 Task: Create in the project ZillaTech in Backlog an issue 'Integrate a new referral program feature into an existing e-commerce website to encourage customer acquisition and retention', assign it to team member softage.2@softage.net and change the status to IN PROGRESS.
Action: Mouse moved to (210, 69)
Screenshot: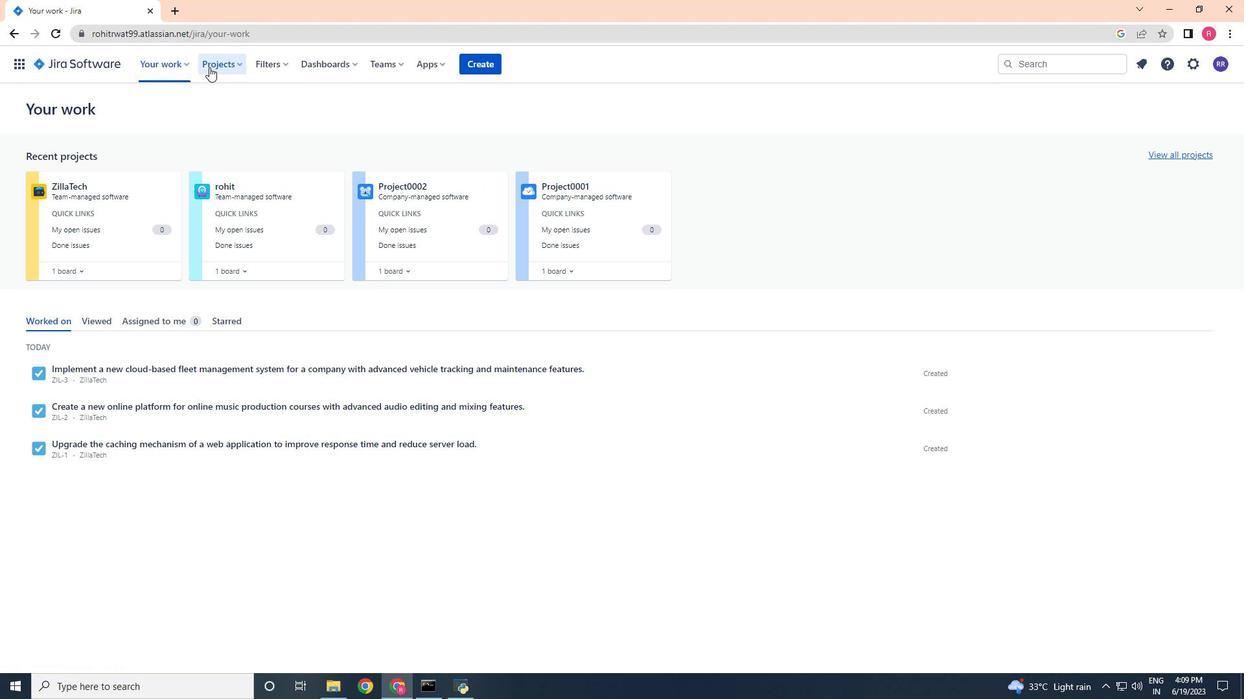 
Action: Mouse pressed left at (210, 69)
Screenshot: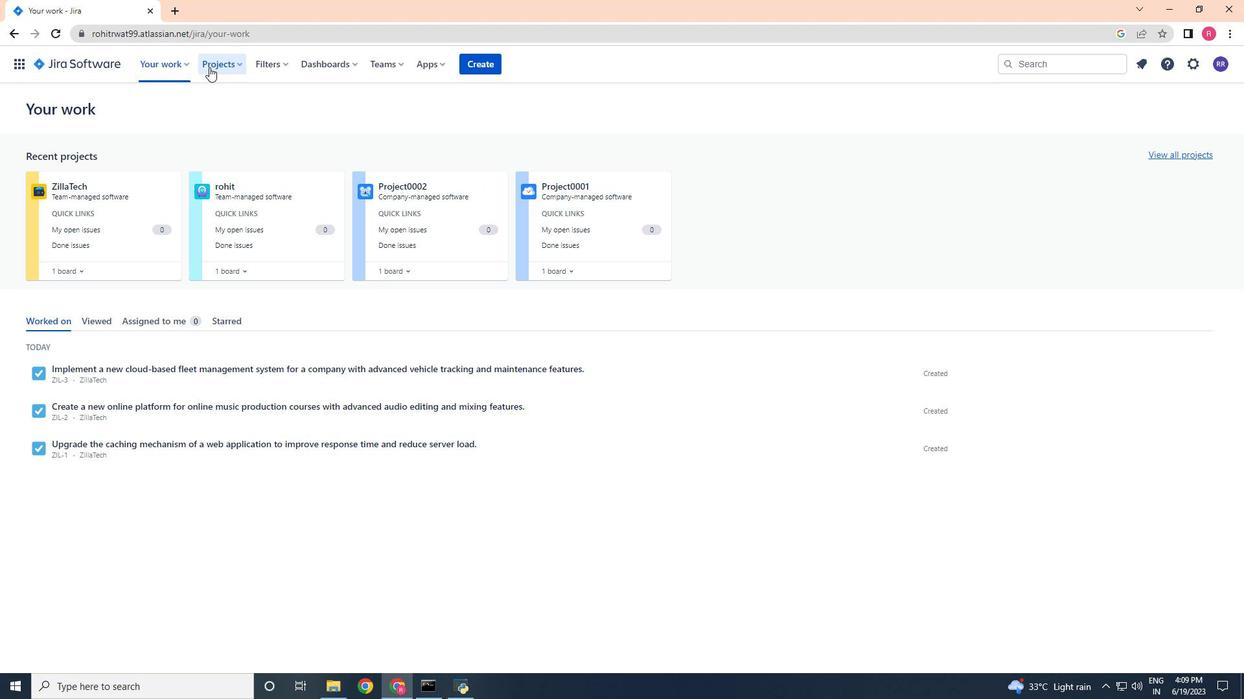
Action: Mouse moved to (250, 119)
Screenshot: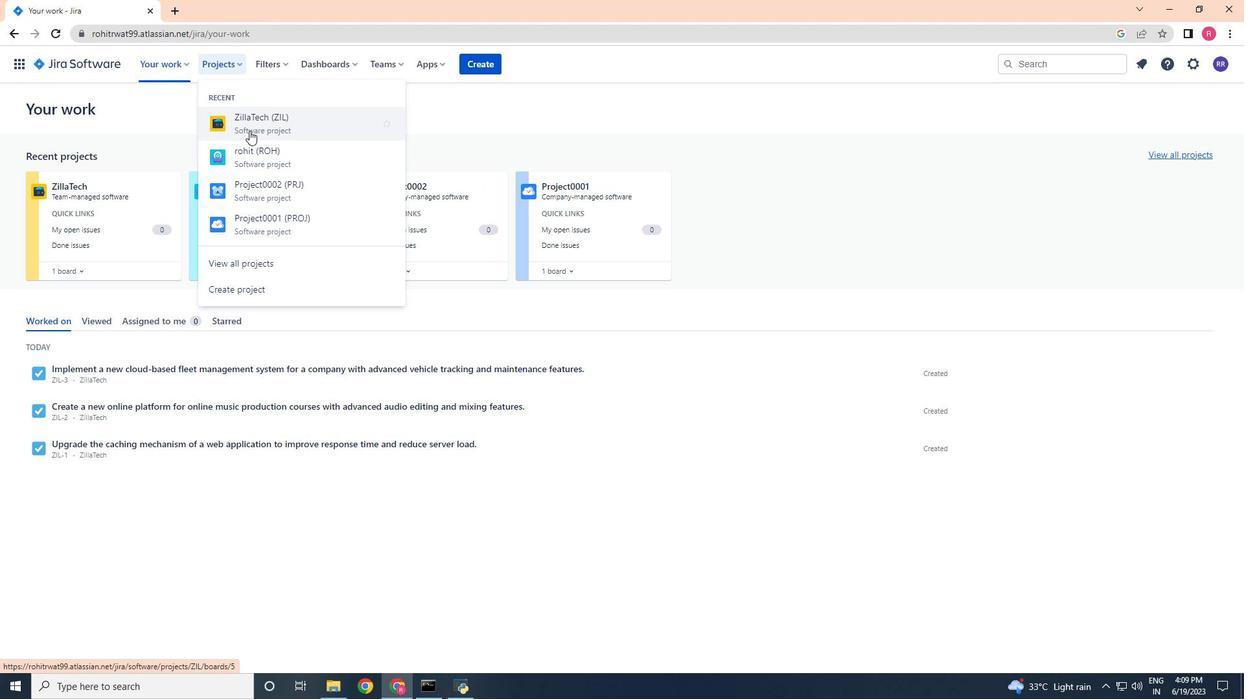 
Action: Mouse pressed left at (250, 119)
Screenshot: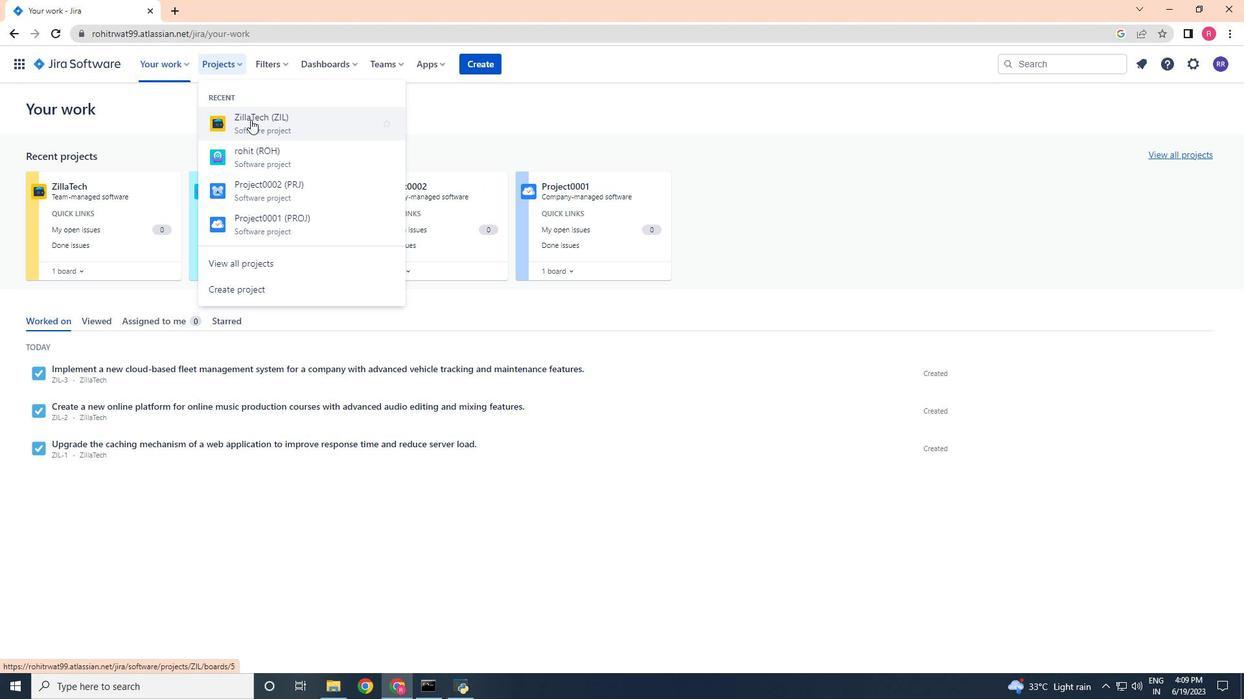 
Action: Mouse moved to (82, 201)
Screenshot: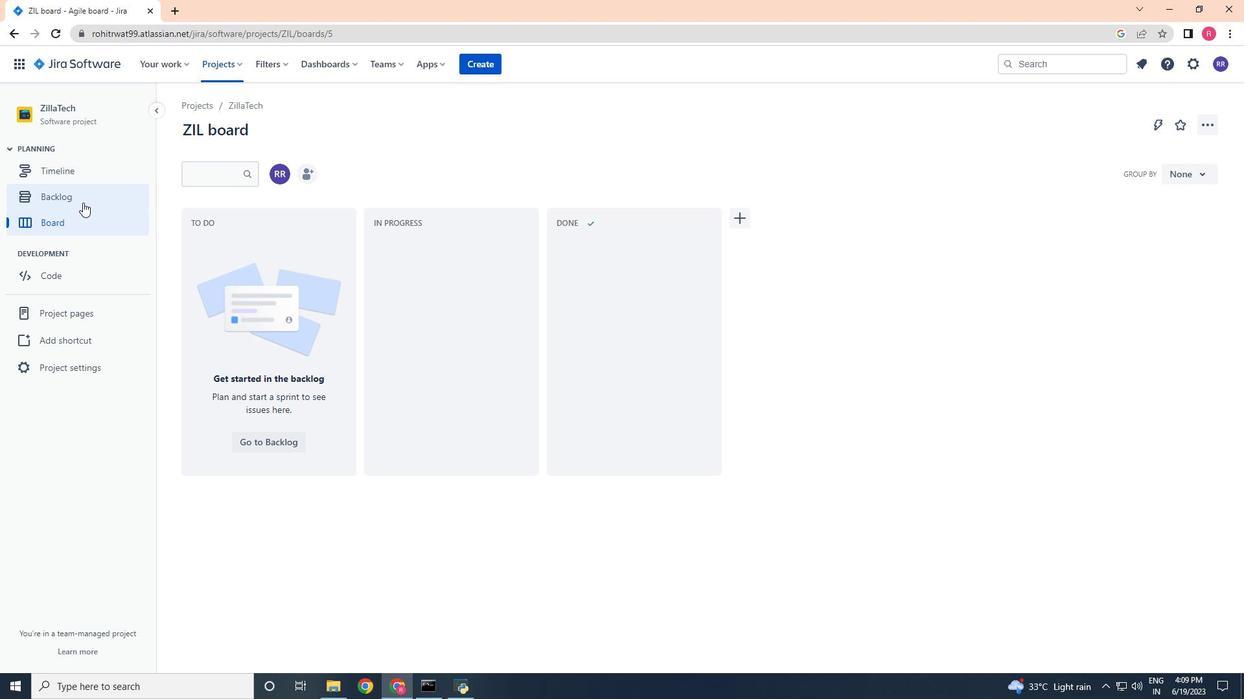 
Action: Mouse pressed left at (82, 201)
Screenshot: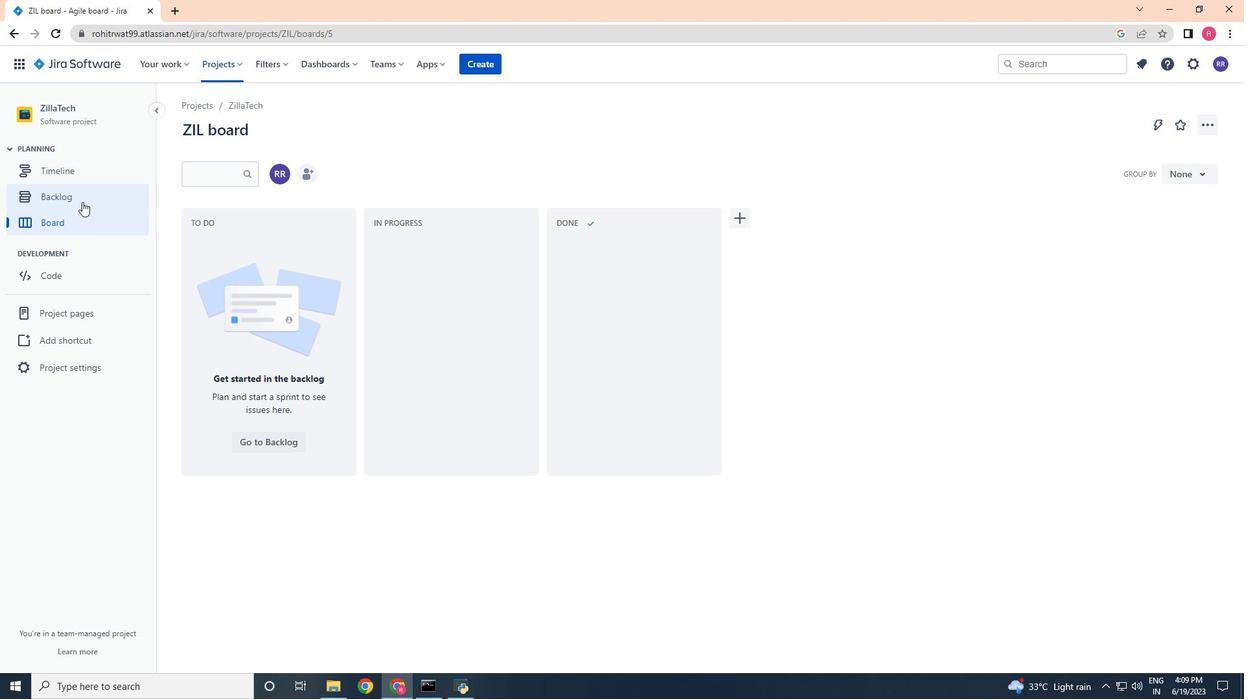 
Action: Mouse moved to (224, 311)
Screenshot: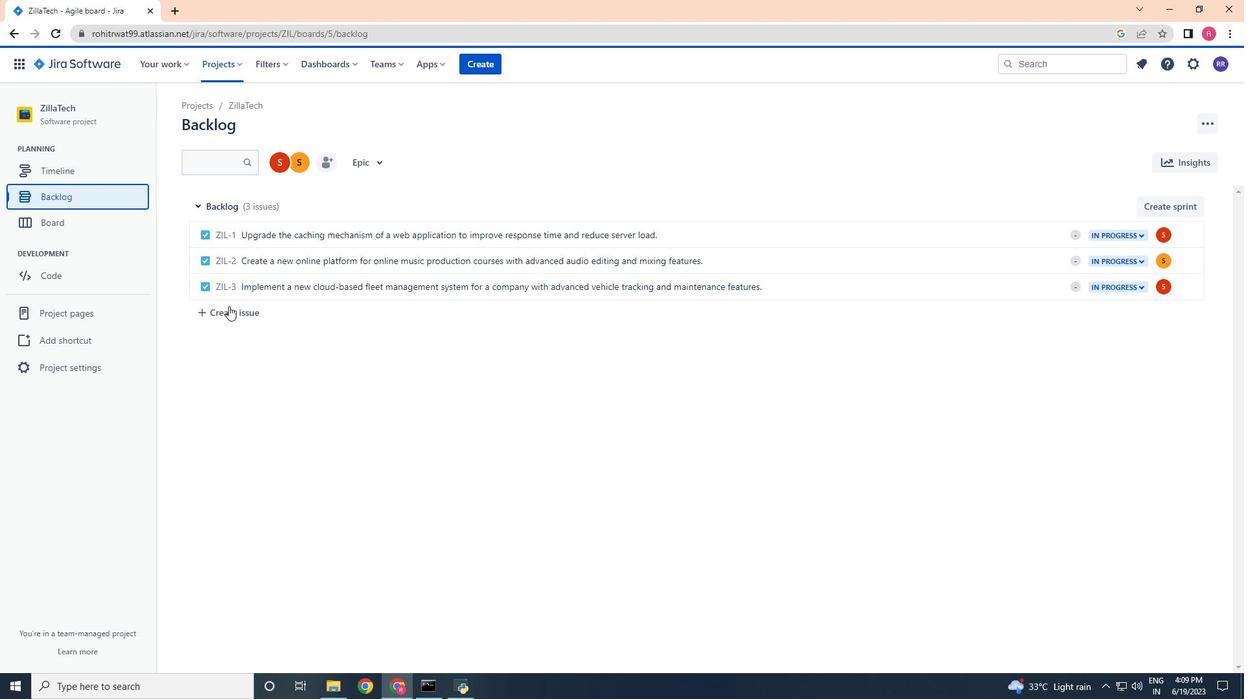 
Action: Mouse pressed left at (224, 311)
Screenshot: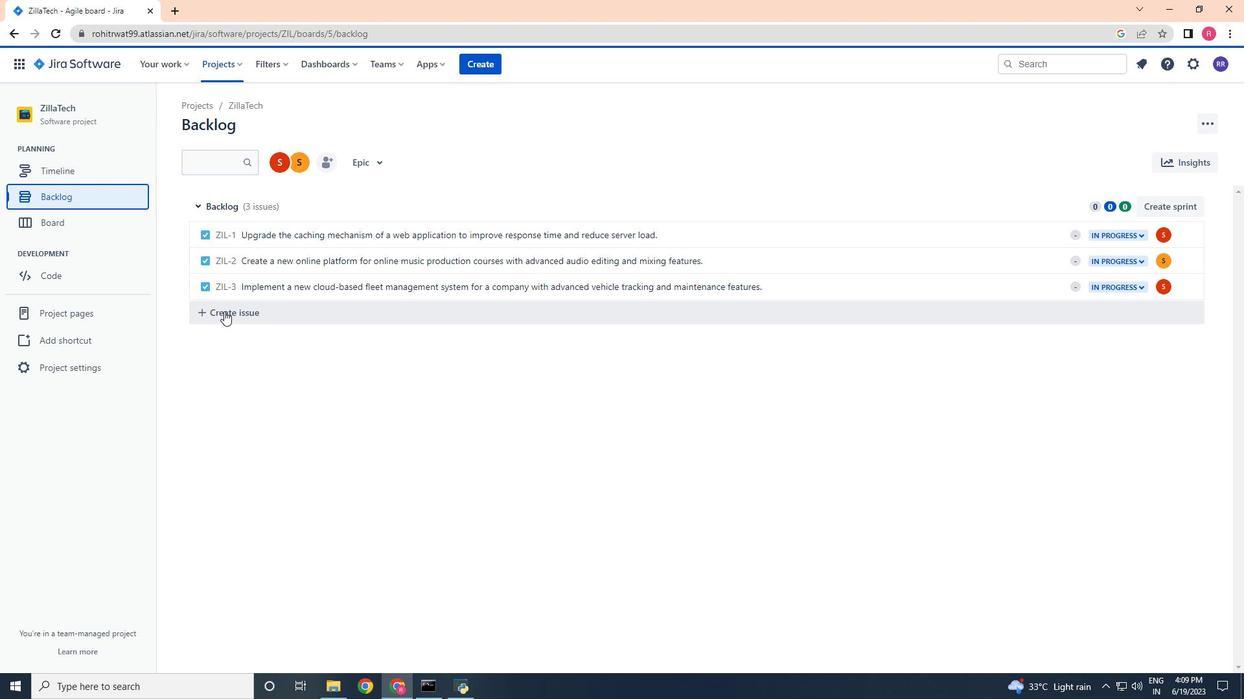 
Action: Mouse moved to (230, 320)
Screenshot: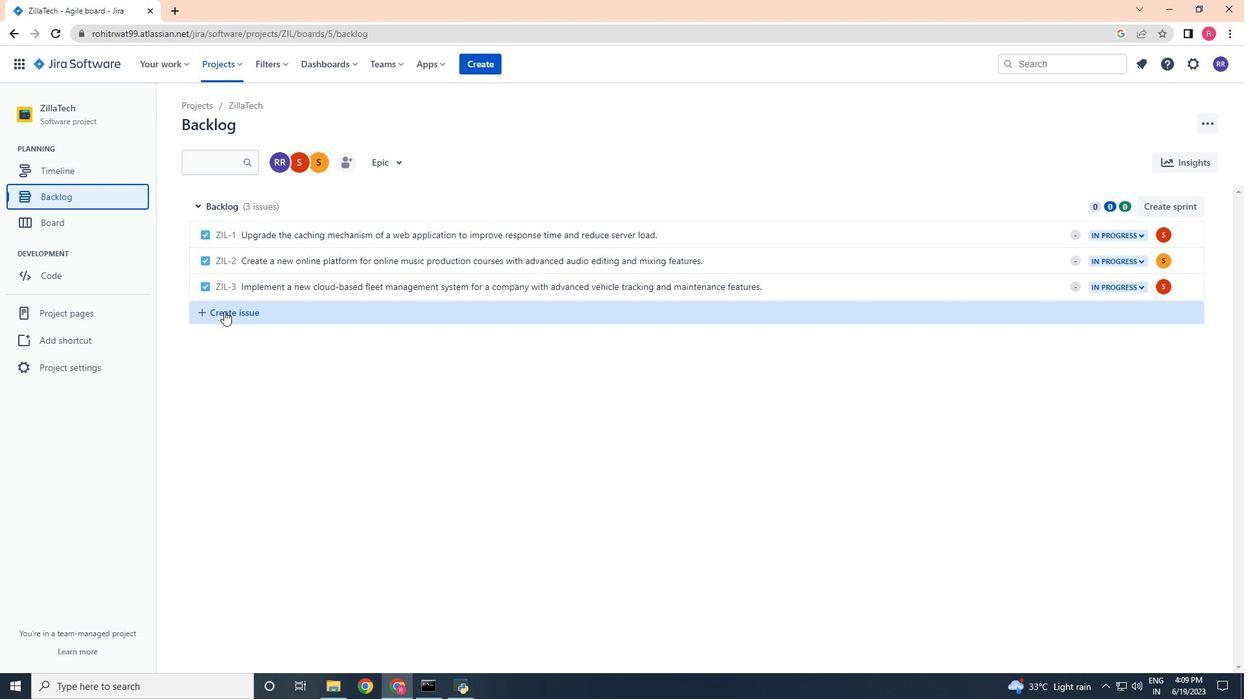 
Action: Key pressed <Key.shift>Integrate<Key.space>a<Key.space>new<Key.space>referral<Key.space>
Screenshot: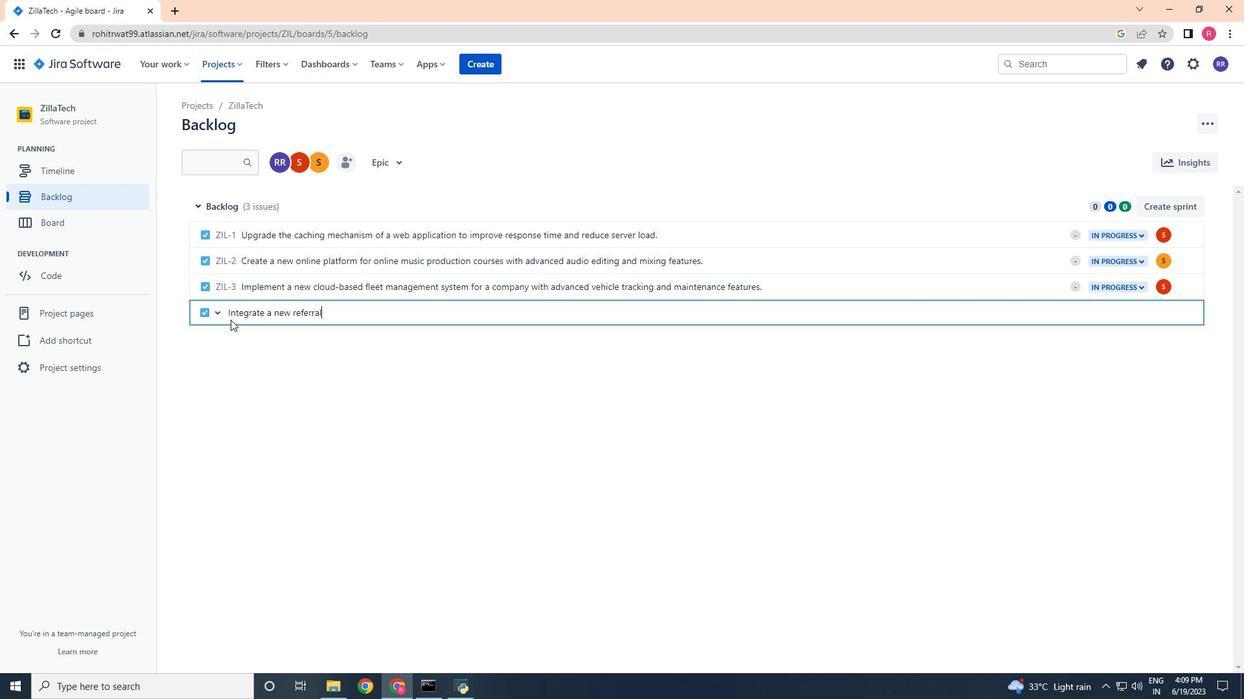 
Action: Mouse moved to (230, 320)
Screenshot: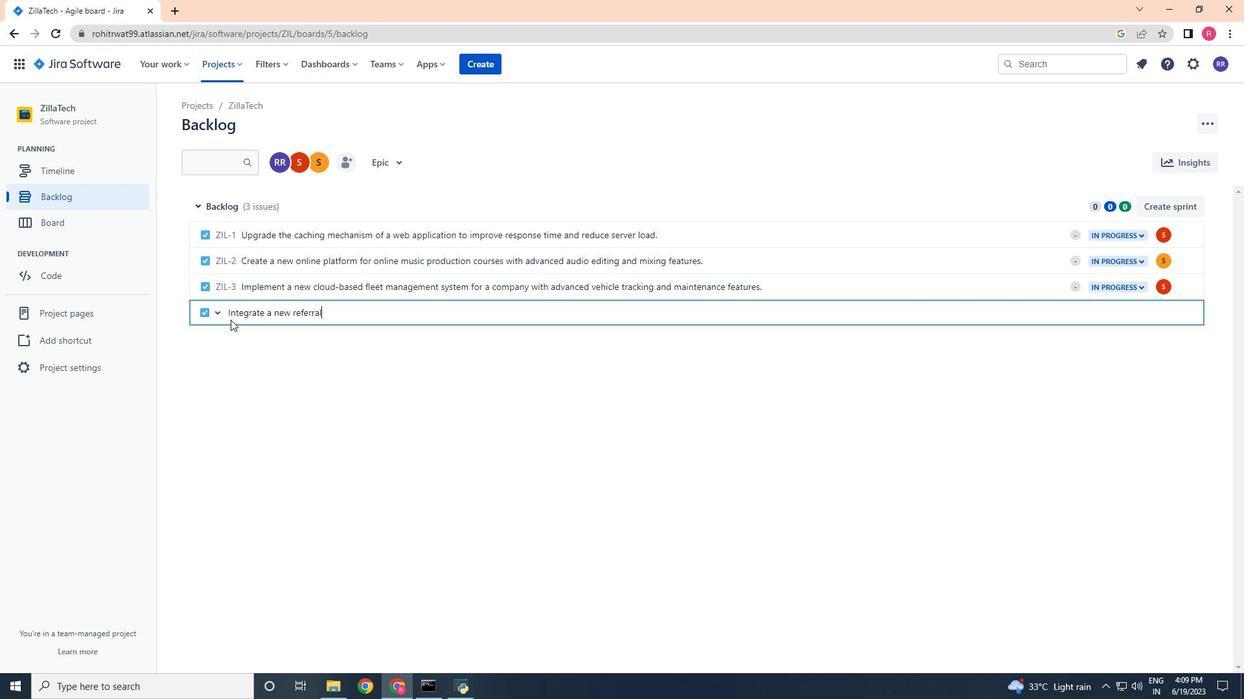 
Action: Key pressed program<Key.space>feature<Key.space>into<Key.space>an<Key.space>existing<Key.space>e-commerce<Key.space>e<Key.backspace>website<Key.space>to<Key.space>encourage<Key.space>customer<Key.space>acquisition<Key.space>and<Key.space>retention.
Screenshot: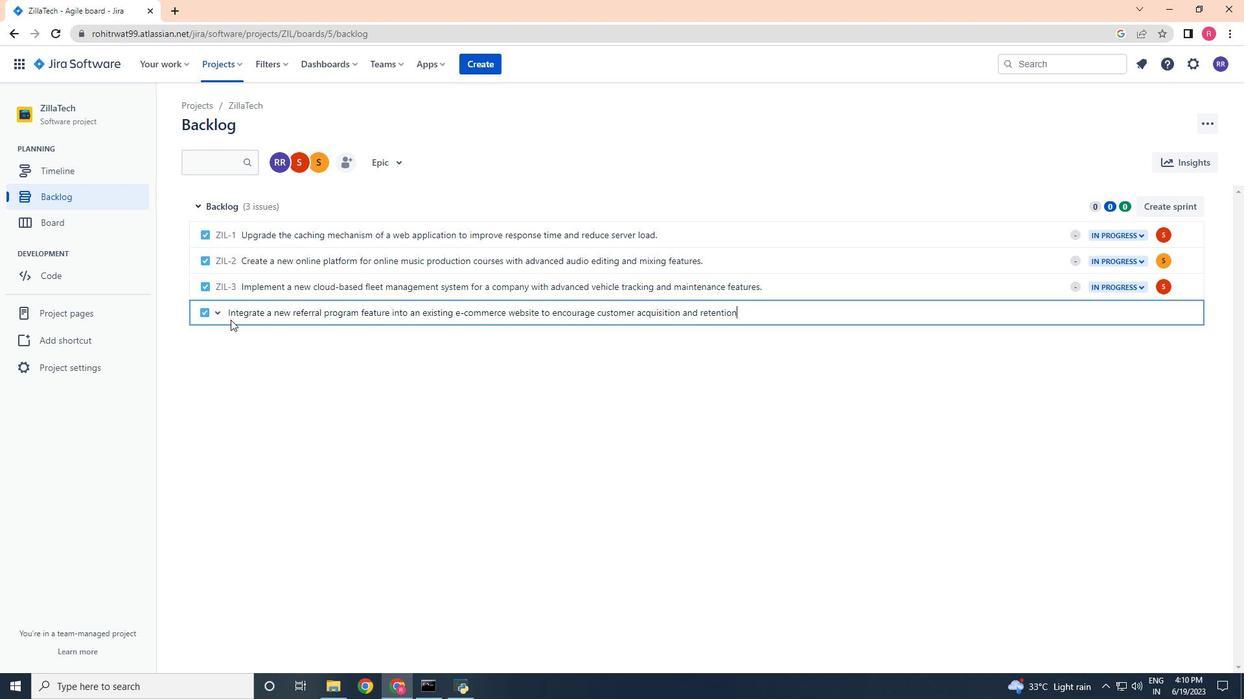 
Action: Mouse moved to (1103, 348)
Screenshot: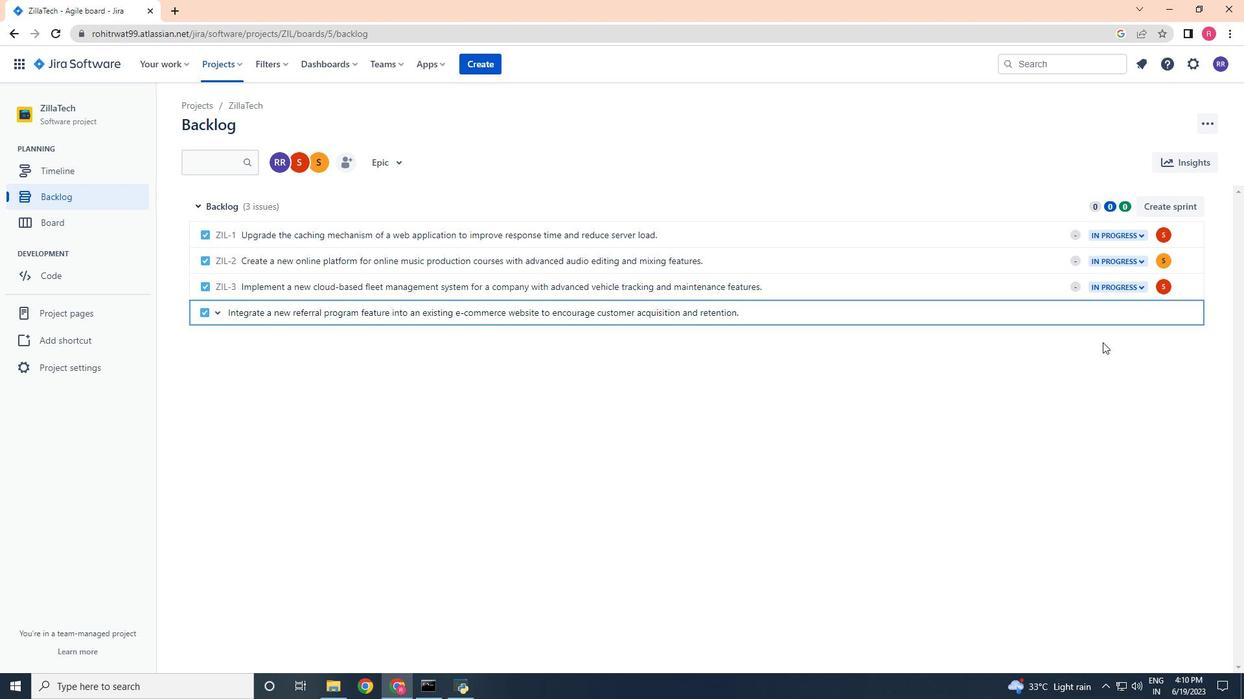 
Action: Key pressed <Key.enter>
Screenshot: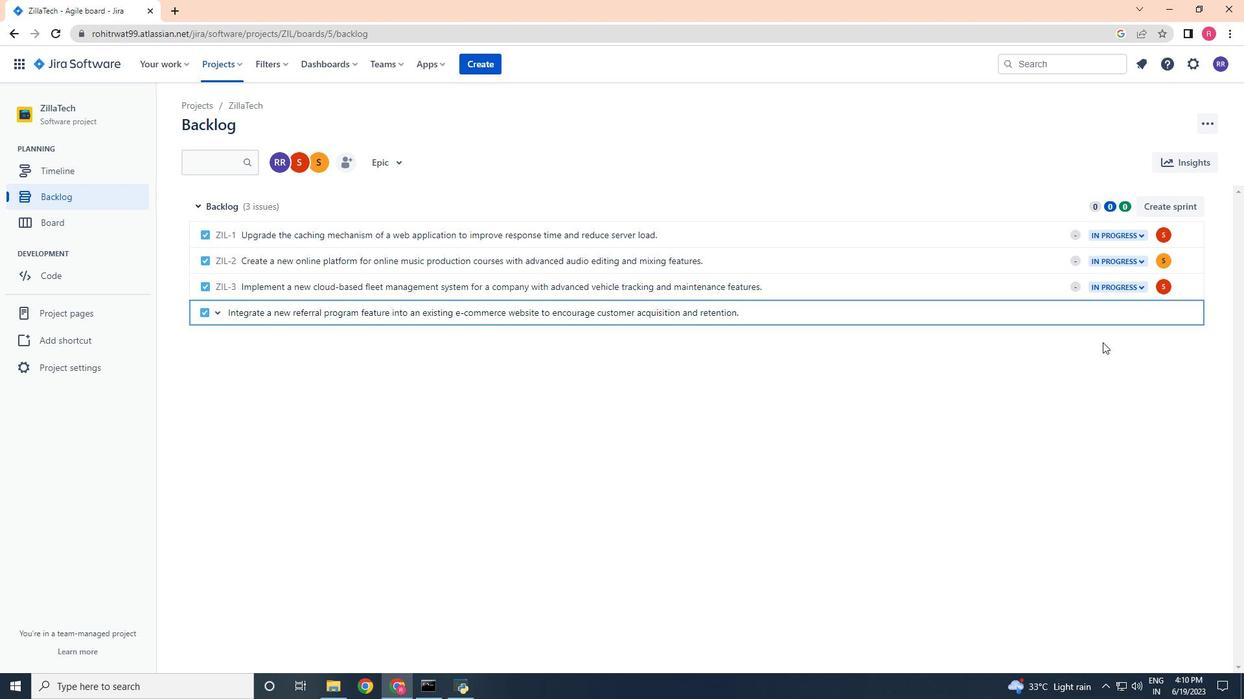 
Action: Mouse moved to (1163, 309)
Screenshot: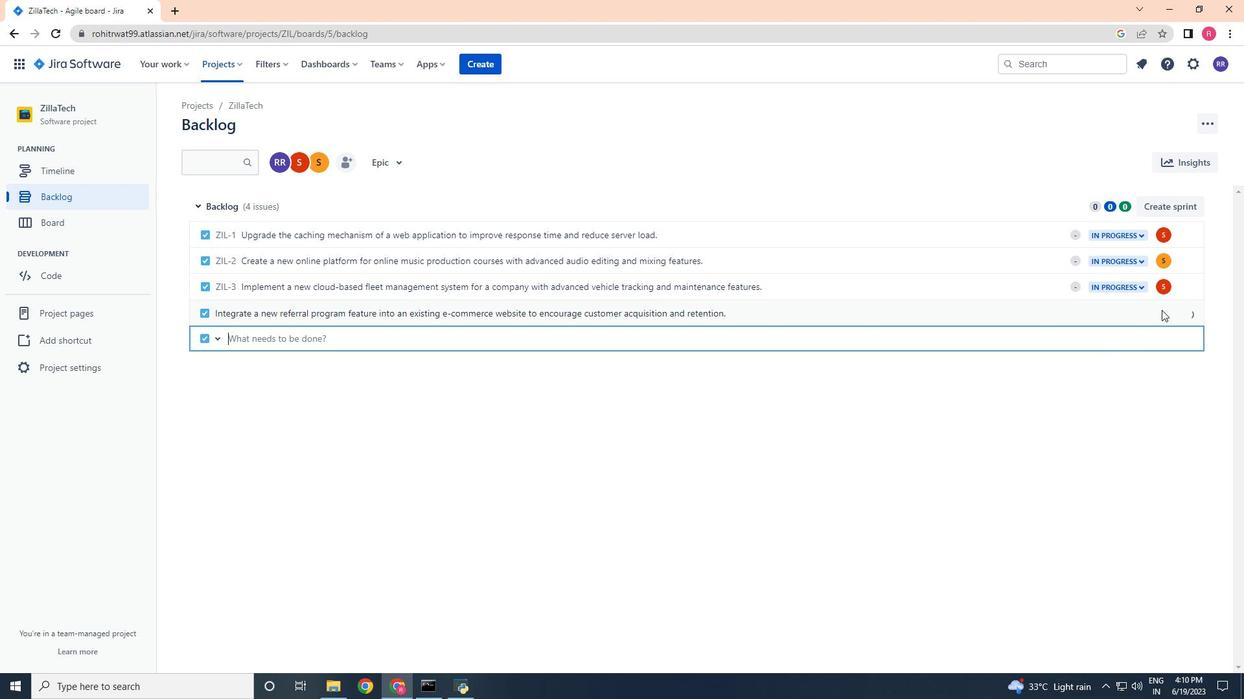 
Action: Mouse pressed left at (1163, 309)
Screenshot: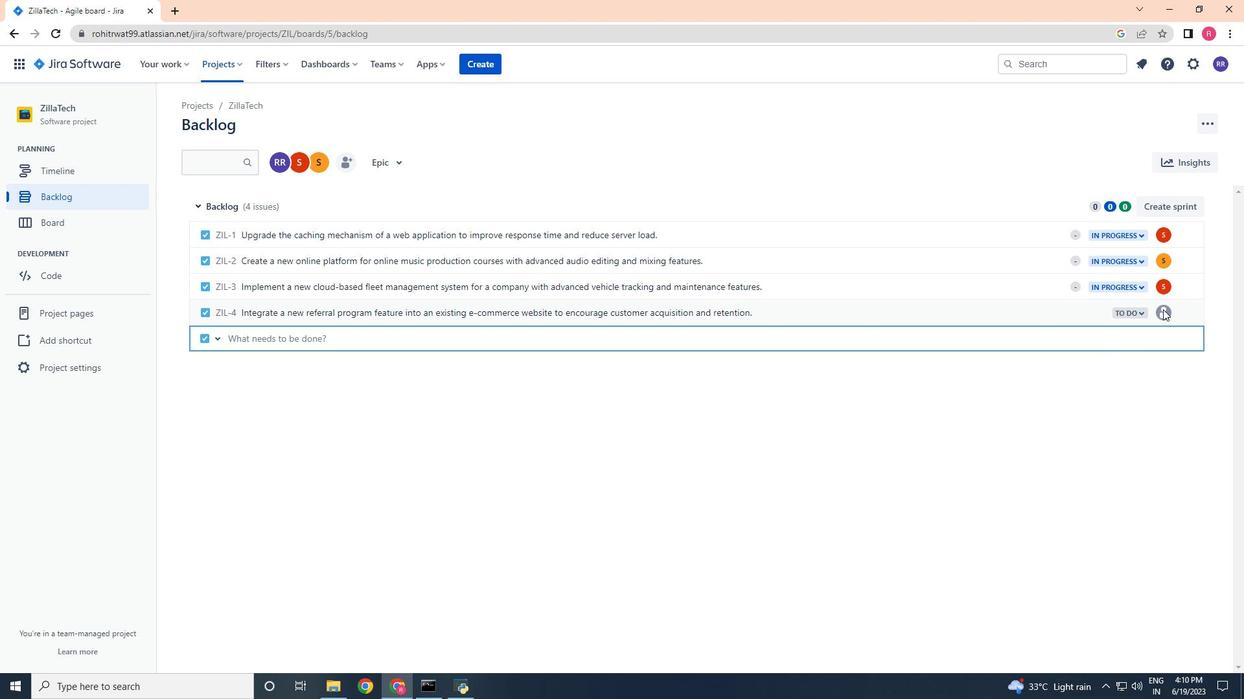 
Action: Mouse moved to (1163, 314)
Screenshot: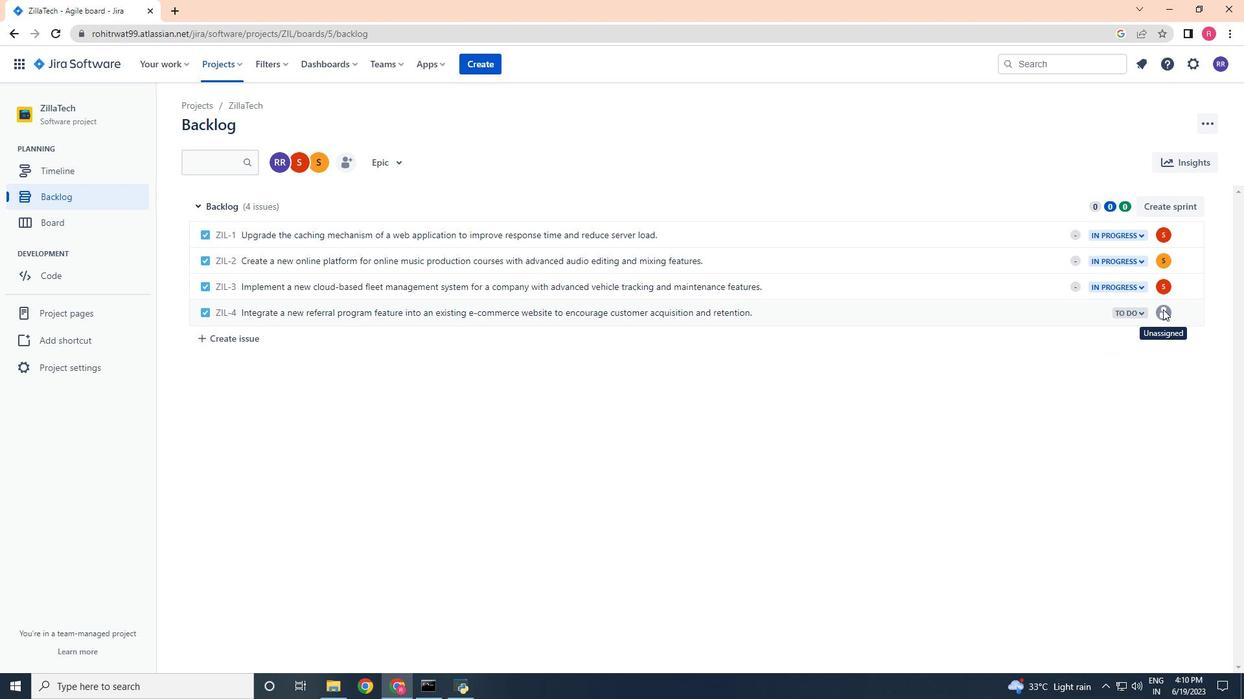 
Action: Mouse pressed left at (1163, 314)
Screenshot: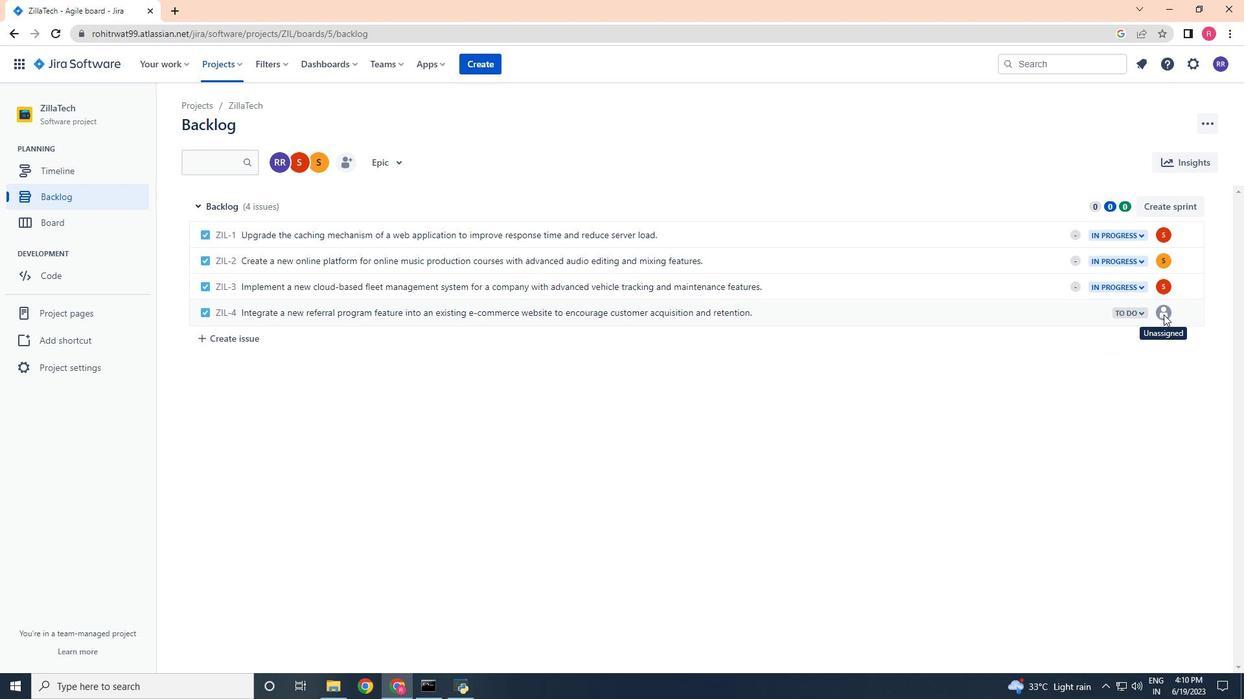 
Action: Mouse moved to (1162, 316)
Screenshot: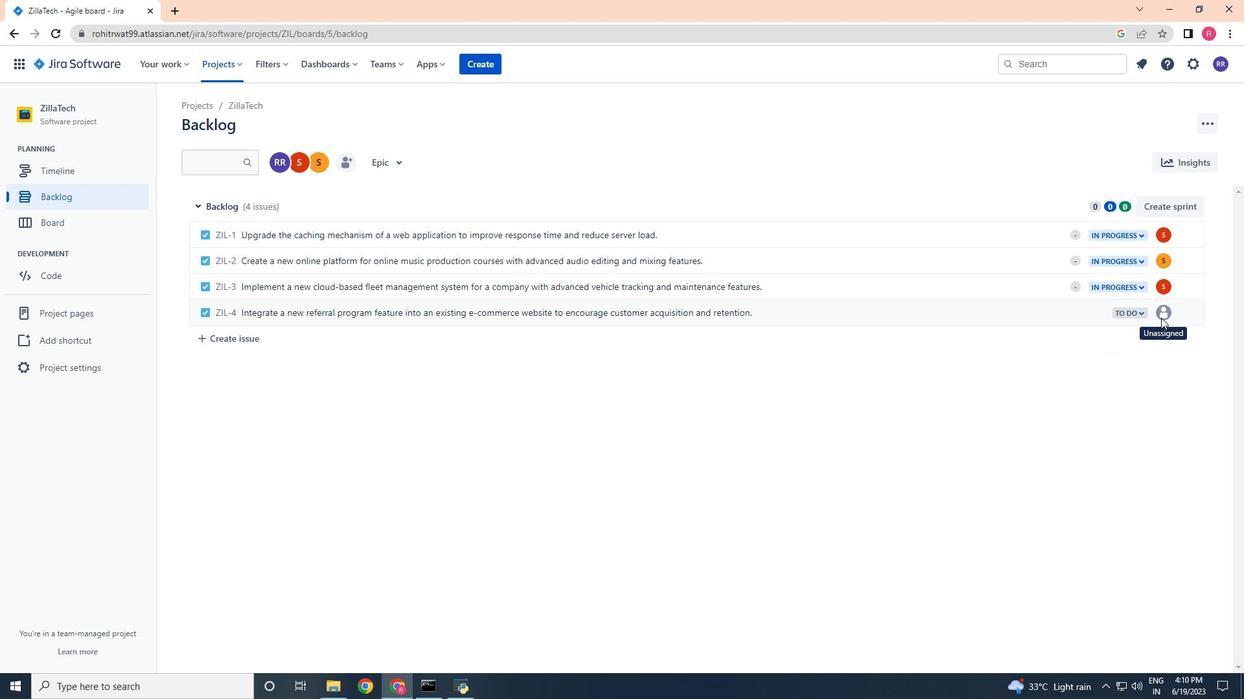 
Action: Mouse pressed left at (1162, 316)
Screenshot: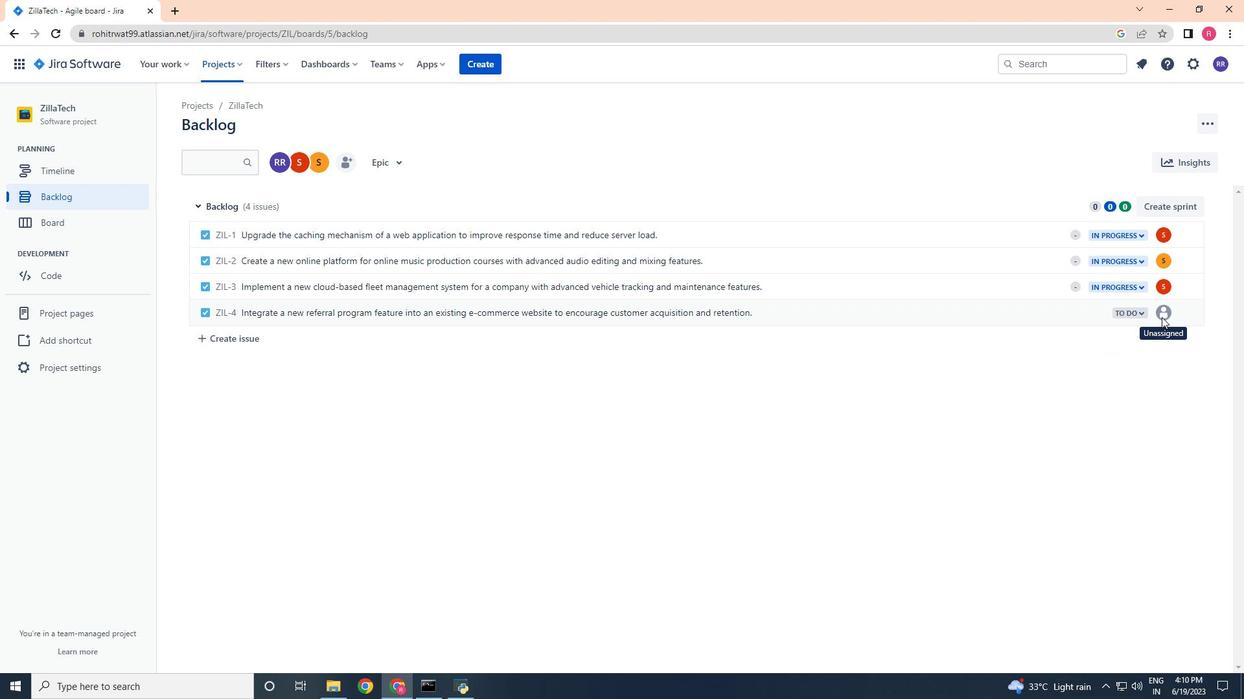 
Action: Mouse pressed left at (1162, 316)
Screenshot: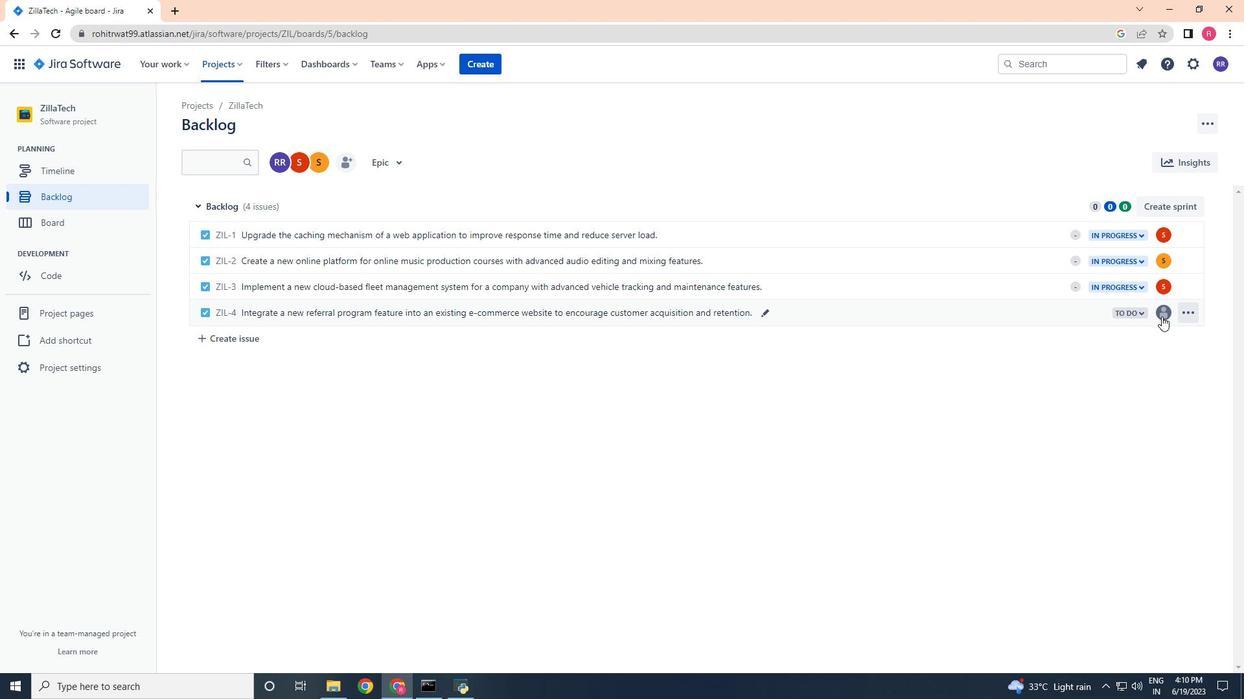 
Action: Mouse moved to (1129, 329)
Screenshot: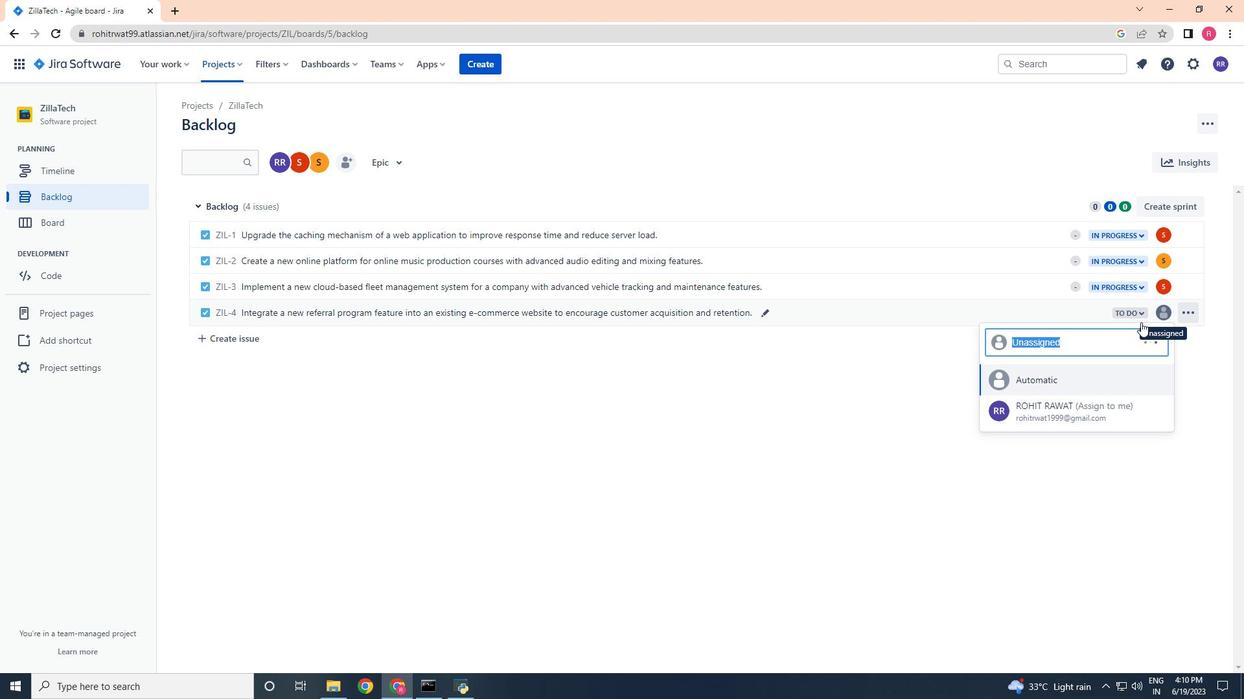 
Action: Key pressed softage.2<Key.shift>@softage.net
Screenshot: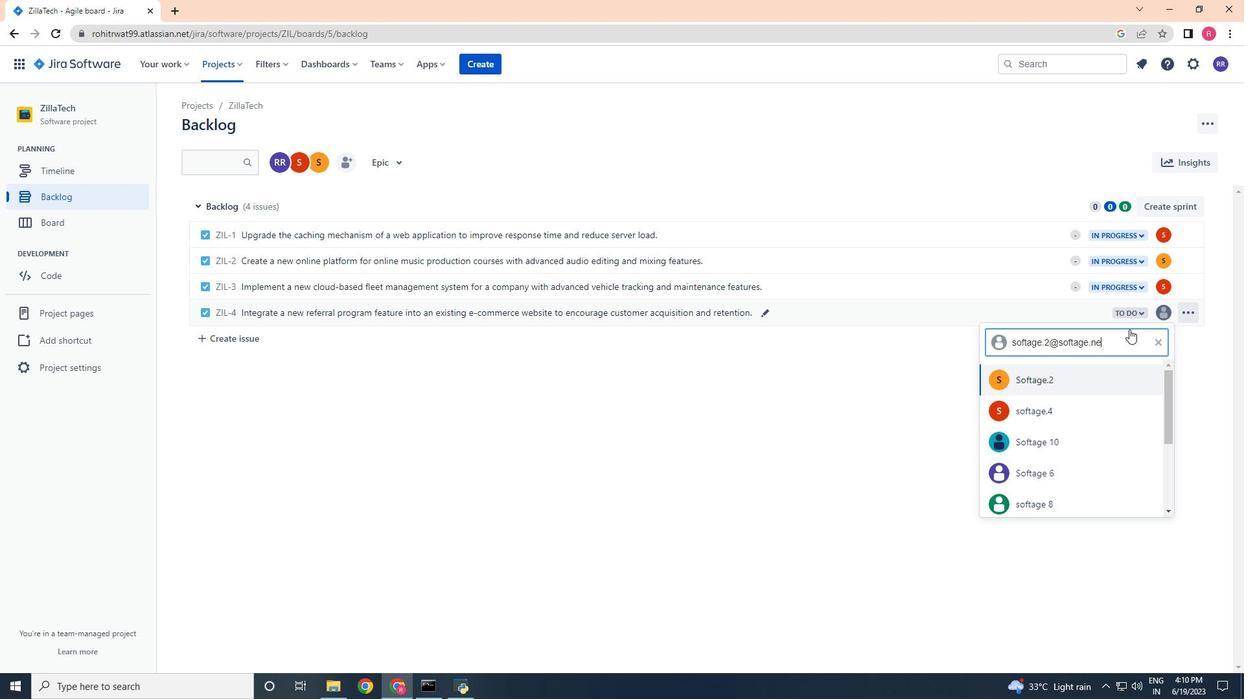 
Action: Mouse moved to (1070, 370)
Screenshot: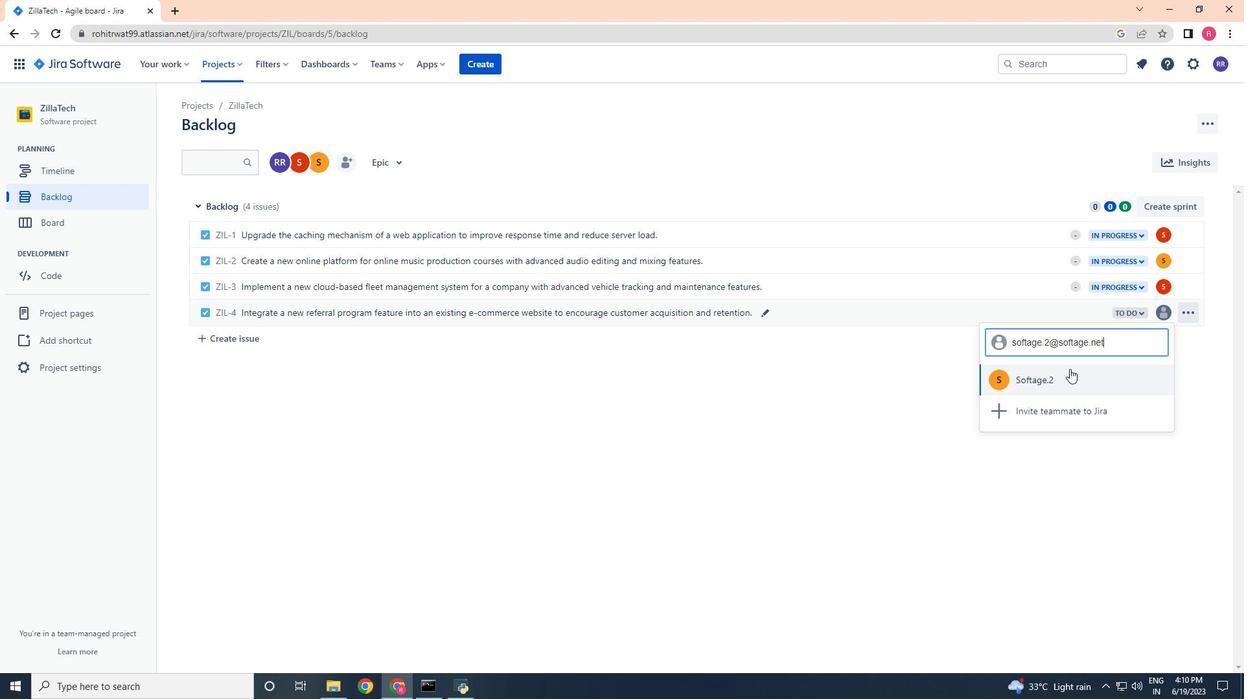 
Action: Mouse pressed left at (1070, 370)
Screenshot: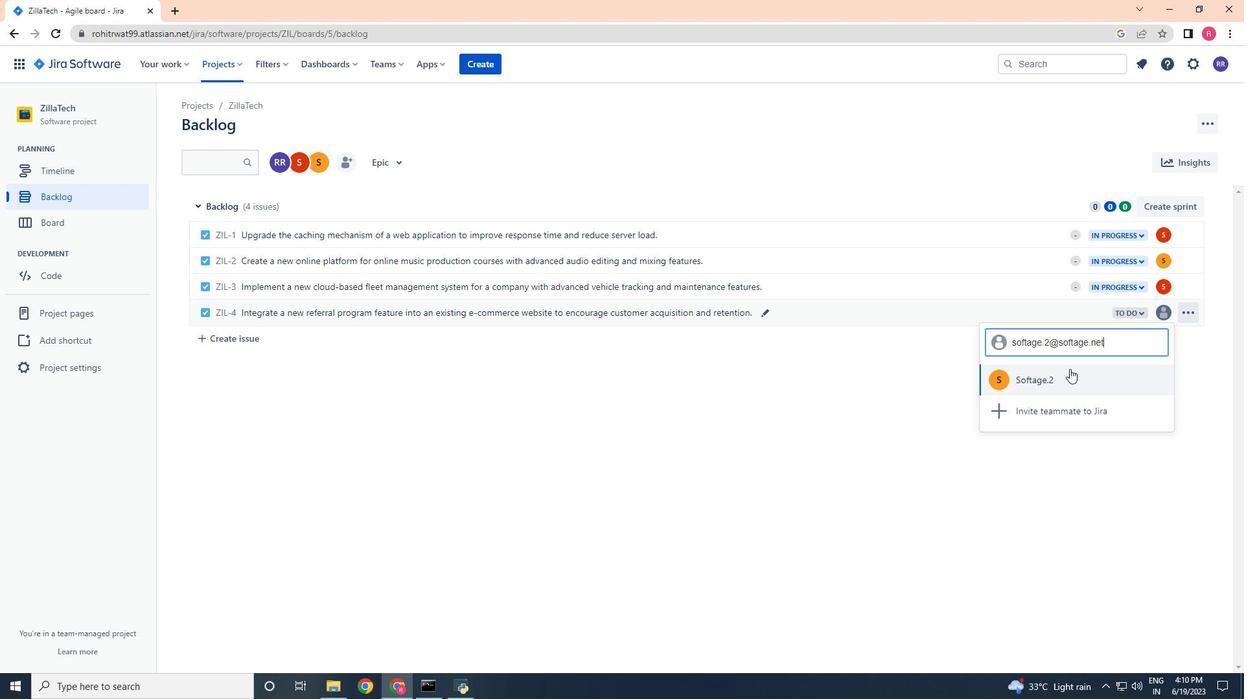 
Action: Mouse moved to (1130, 316)
Screenshot: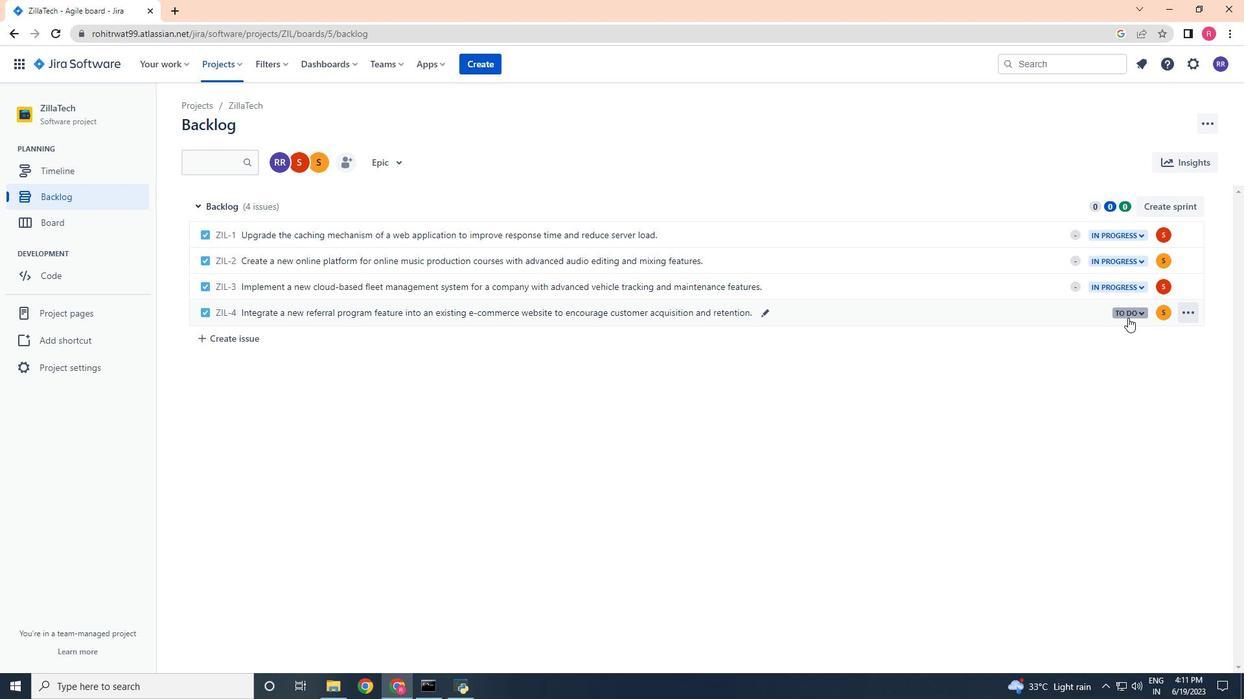 
Action: Mouse pressed left at (1130, 316)
Screenshot: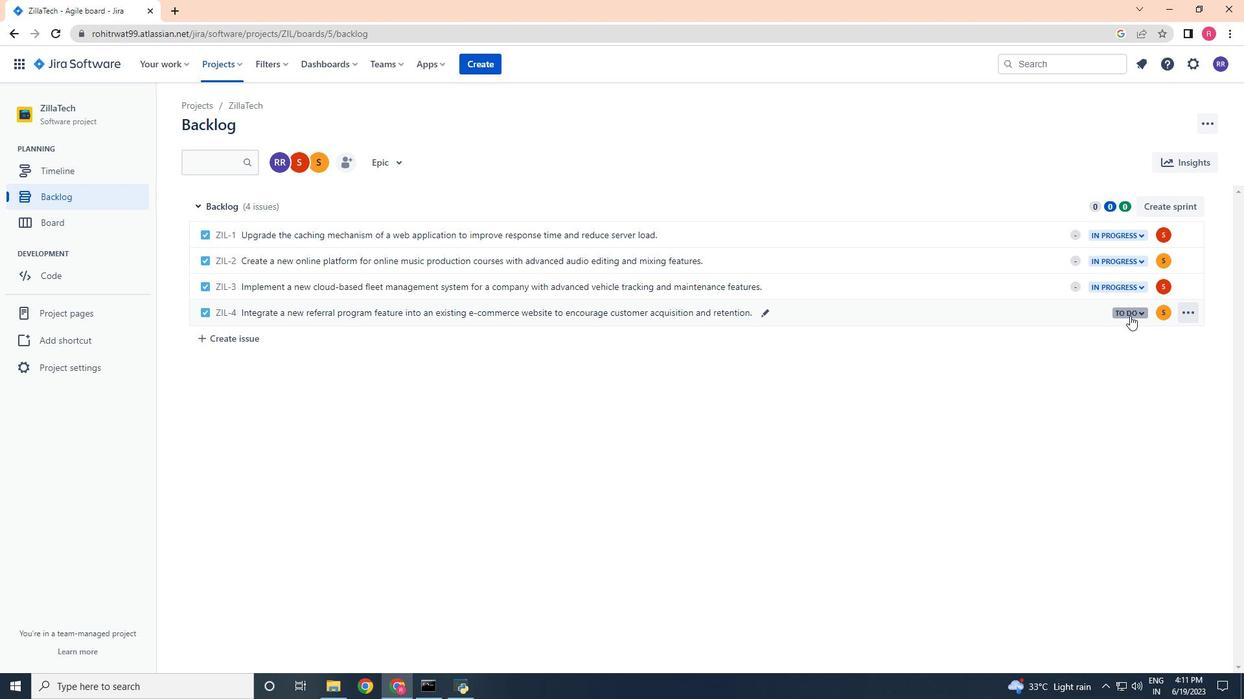 
Action: Mouse moved to (1070, 337)
Screenshot: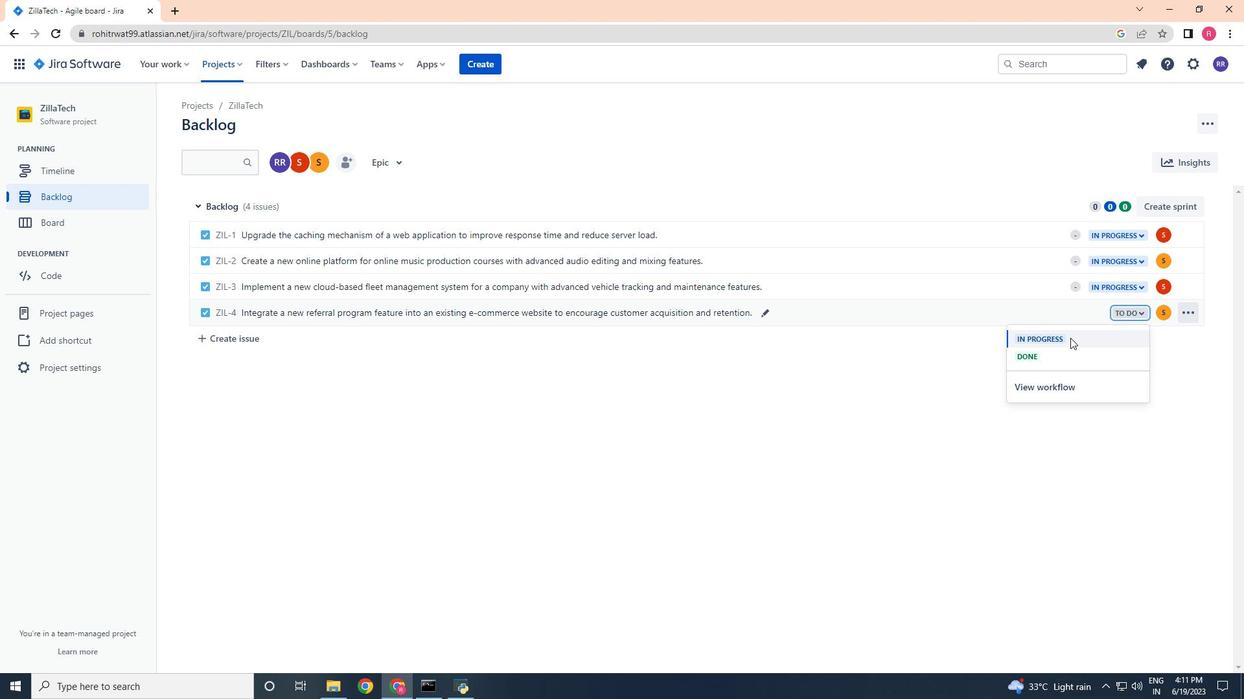 
Action: Mouse pressed left at (1070, 337)
Screenshot: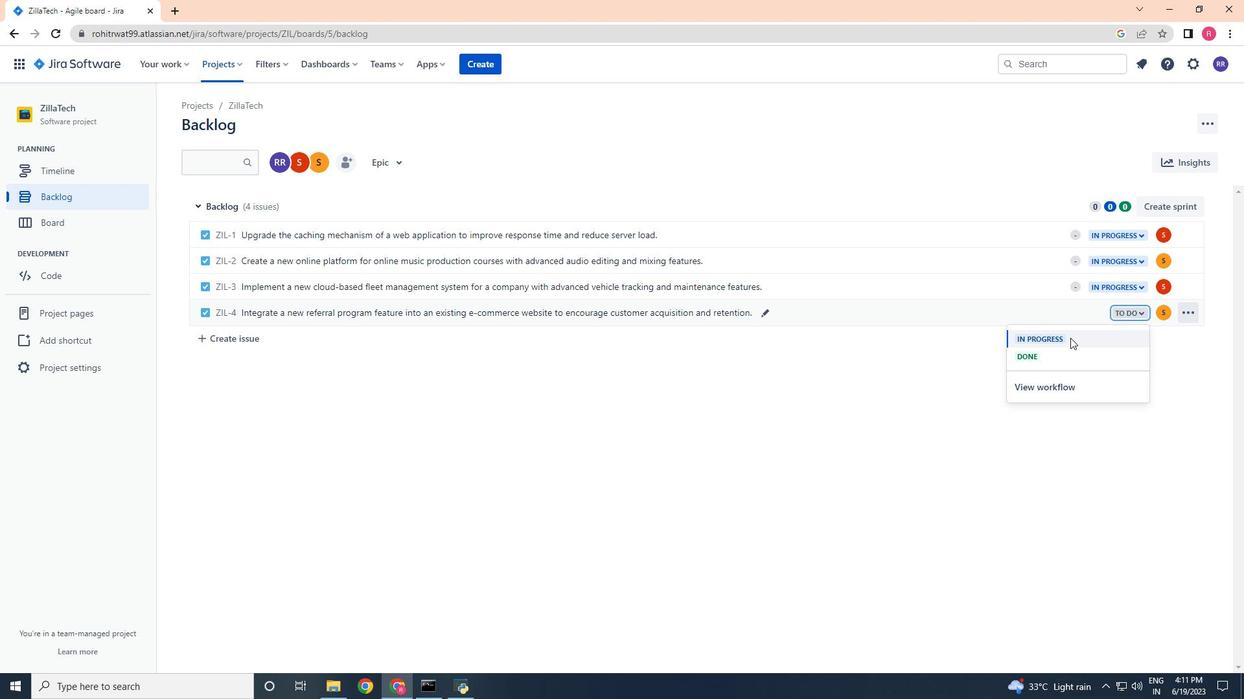 
Action: Mouse moved to (1024, 388)
Screenshot: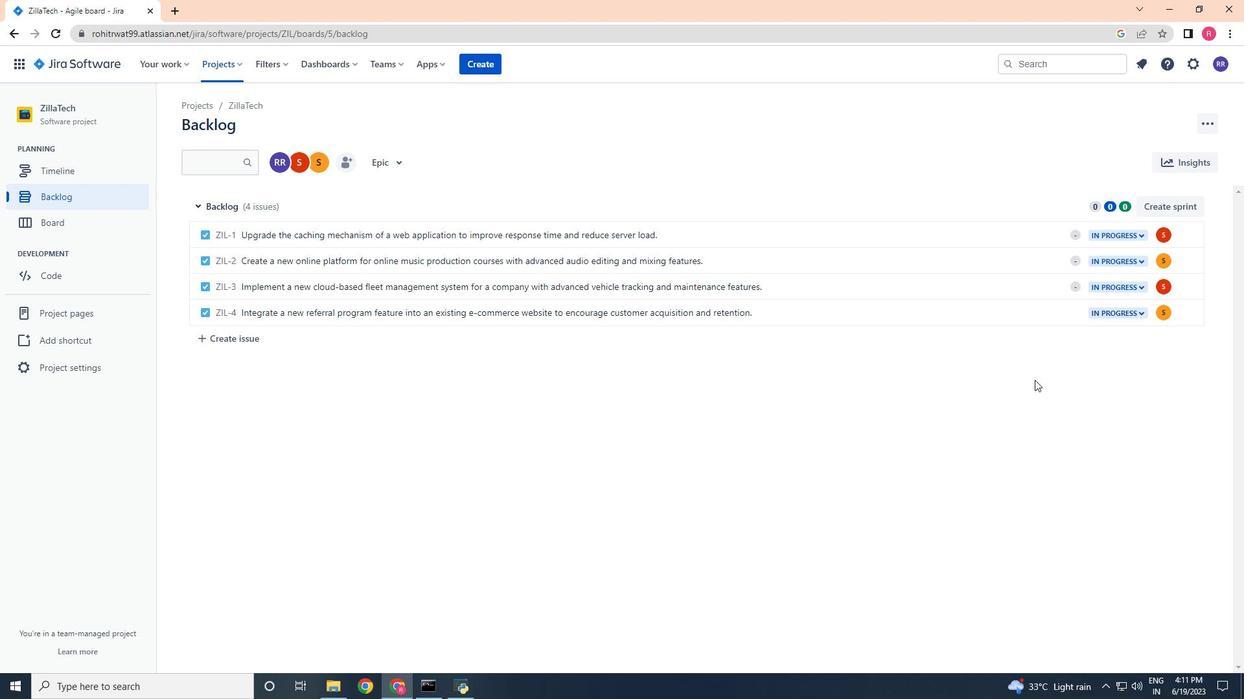 
